 Task: Access the content dashboard of "Digital Experience".
Action: Mouse moved to (918, 64)
Screenshot: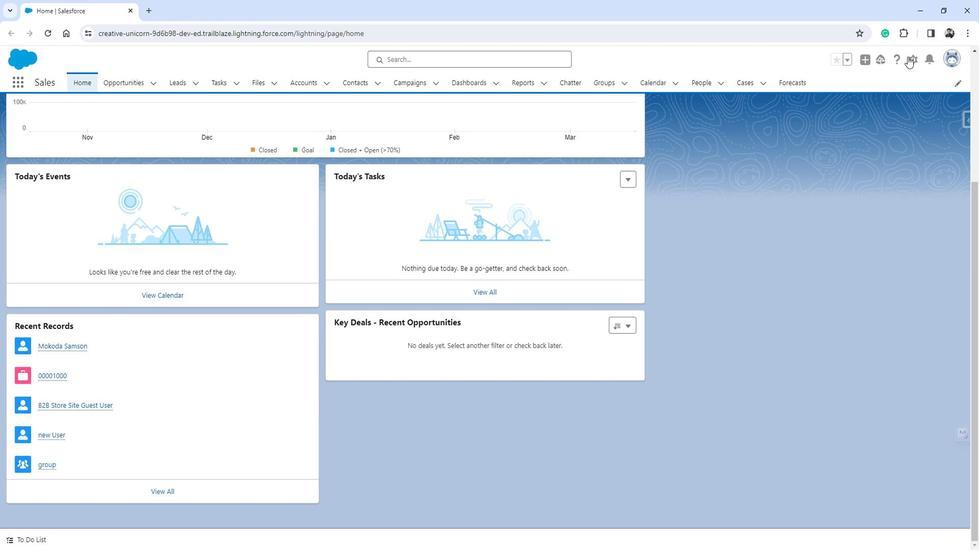 
Action: Mouse pressed left at (918, 64)
Screenshot: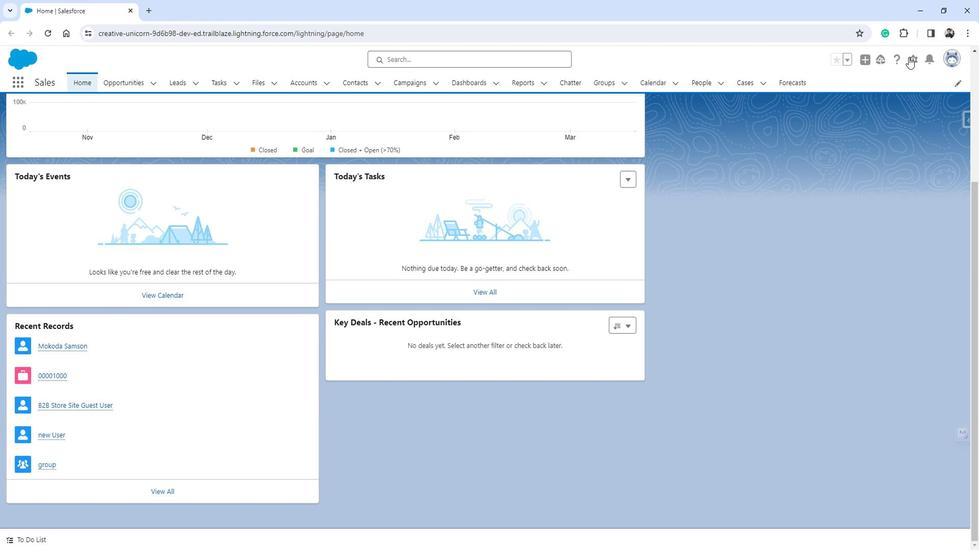 
Action: Mouse moved to (895, 95)
Screenshot: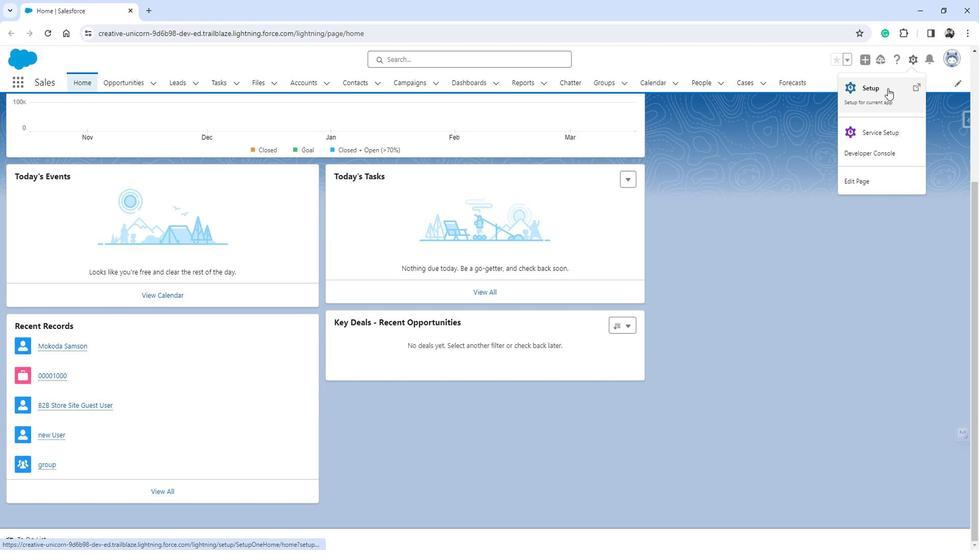 
Action: Mouse pressed left at (895, 95)
Screenshot: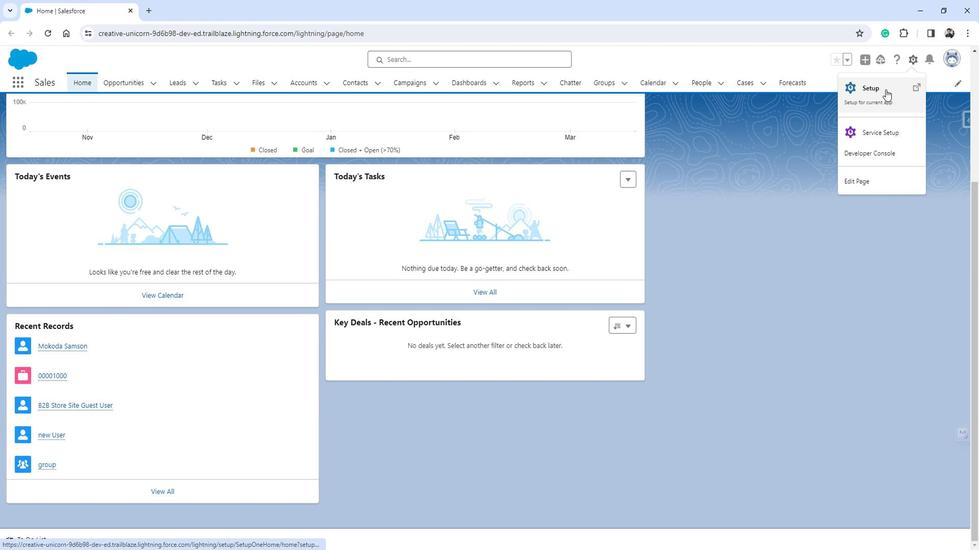 
Action: Mouse moved to (41, 360)
Screenshot: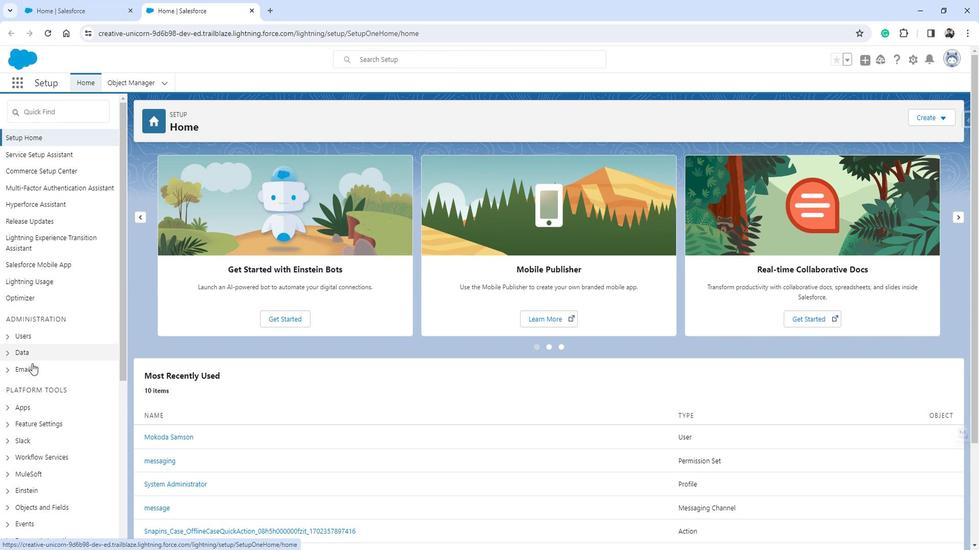 
Action: Mouse scrolled (41, 359) with delta (0, 0)
Screenshot: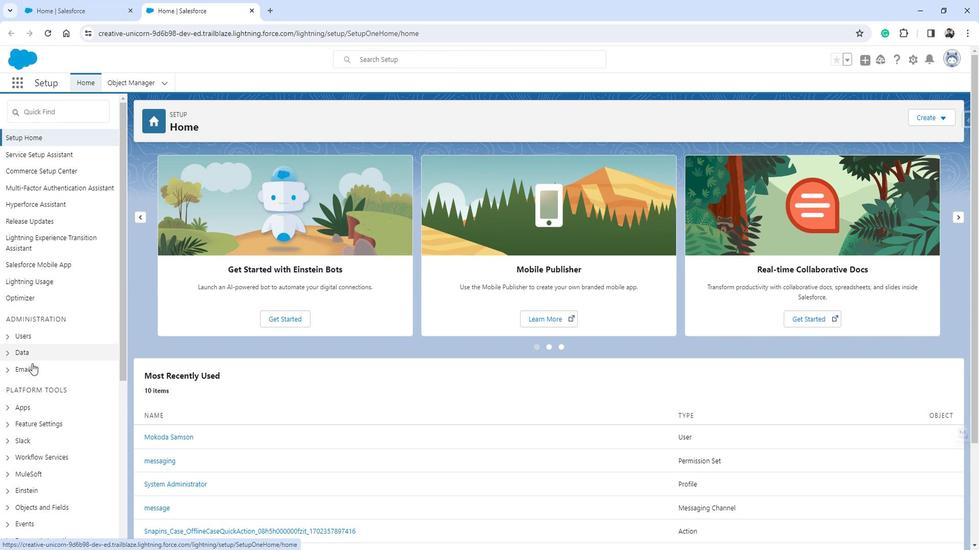 
Action: Mouse moved to (41, 360)
Screenshot: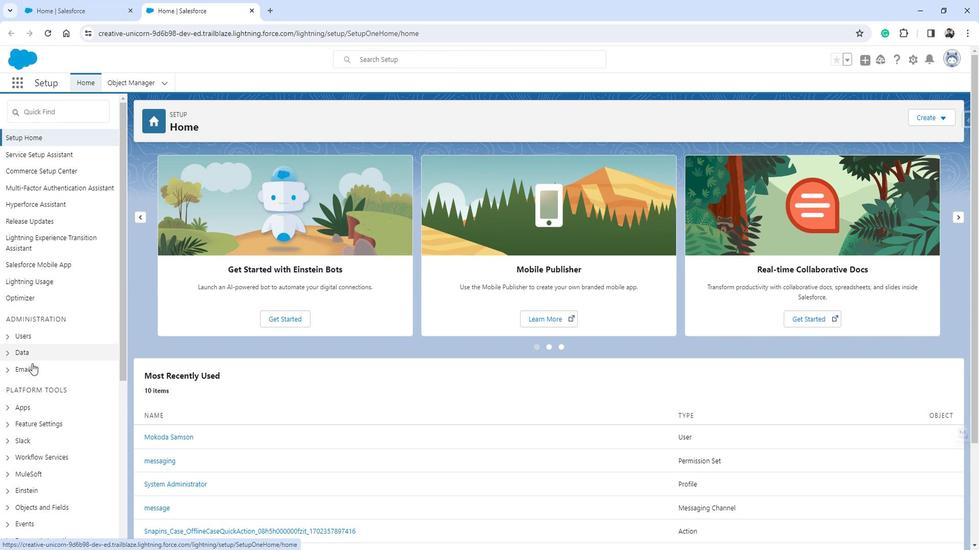 
Action: Mouse scrolled (41, 359) with delta (0, 0)
Screenshot: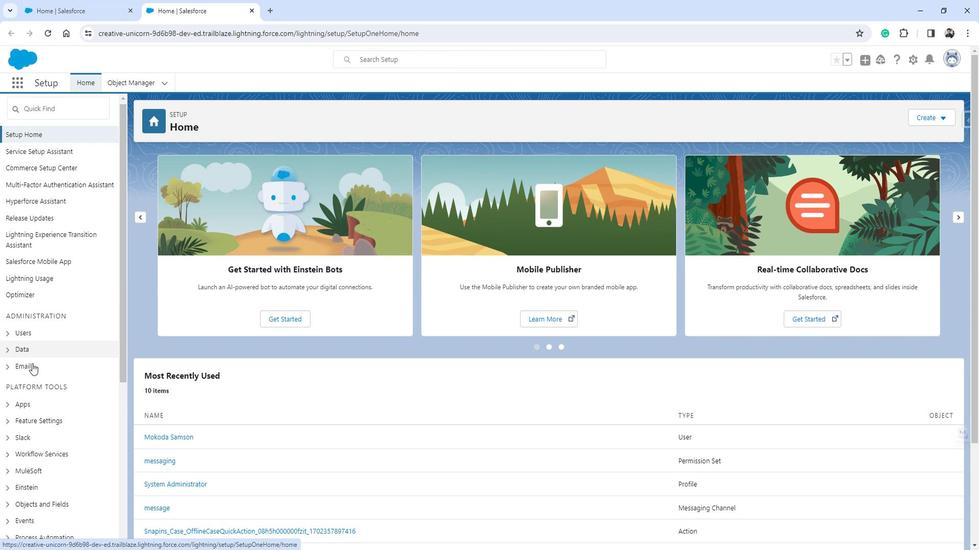 
Action: Mouse moved to (41, 360)
Screenshot: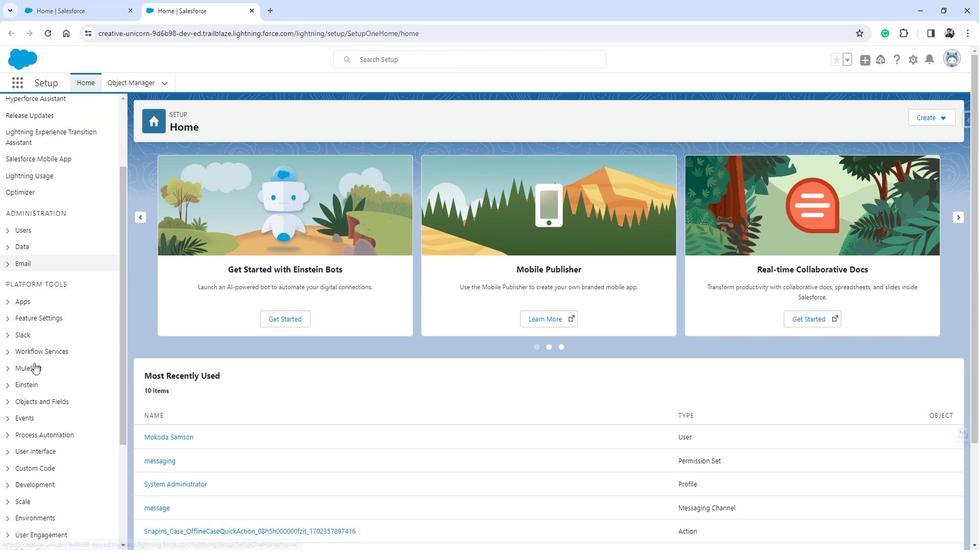 
Action: Mouse scrolled (41, 359) with delta (0, 0)
Screenshot: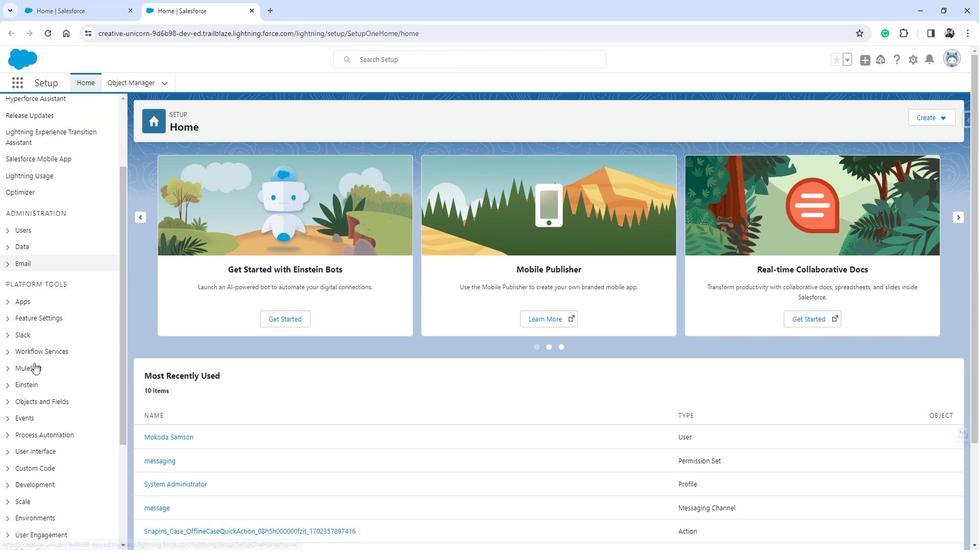 
Action: Mouse moved to (53, 267)
Screenshot: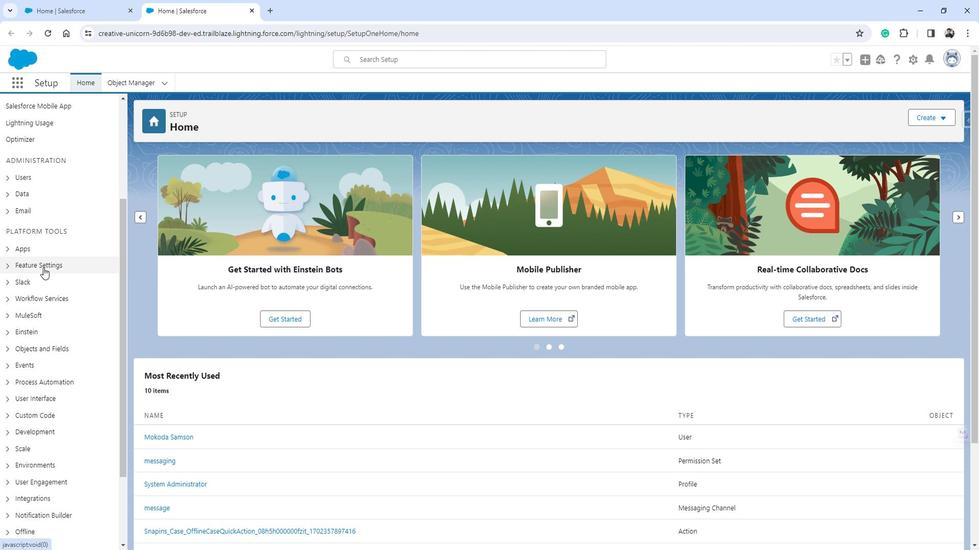 
Action: Mouse pressed left at (53, 267)
Screenshot: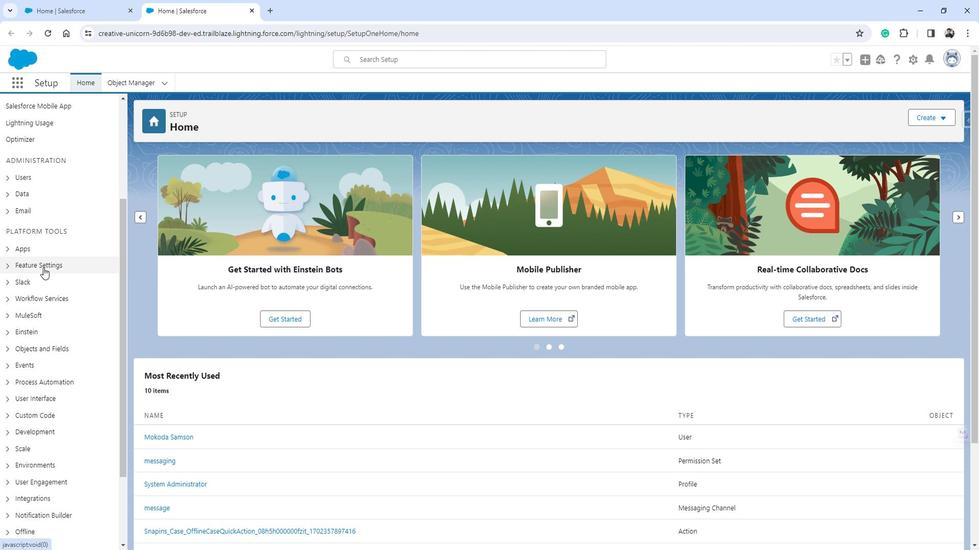 
Action: Mouse scrolled (53, 267) with delta (0, 0)
Screenshot: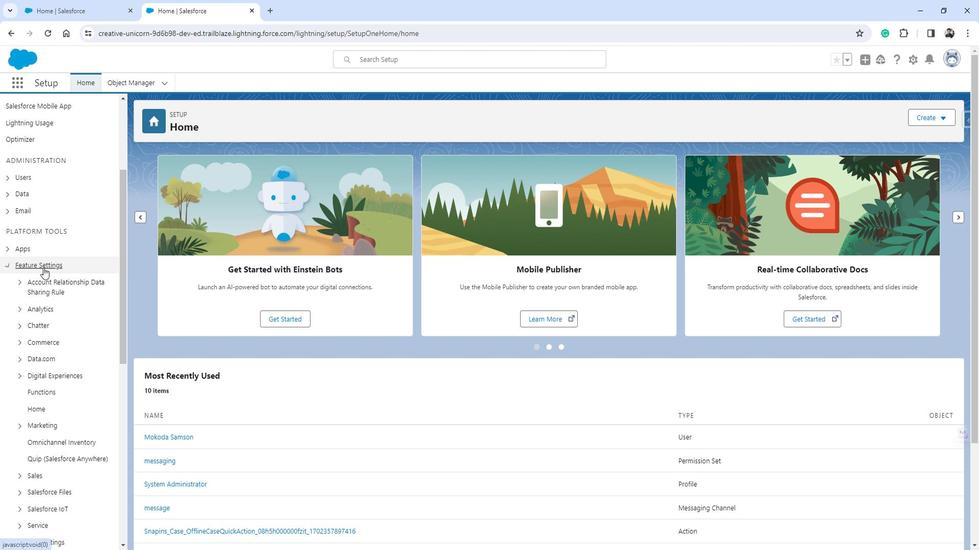 
Action: Mouse scrolled (53, 267) with delta (0, 0)
Screenshot: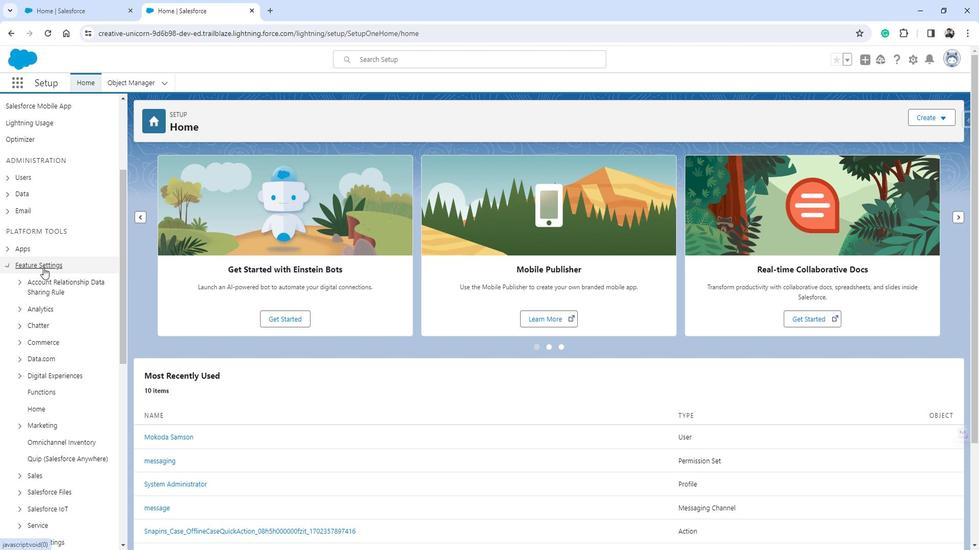 
Action: Mouse scrolled (53, 267) with delta (0, 0)
Screenshot: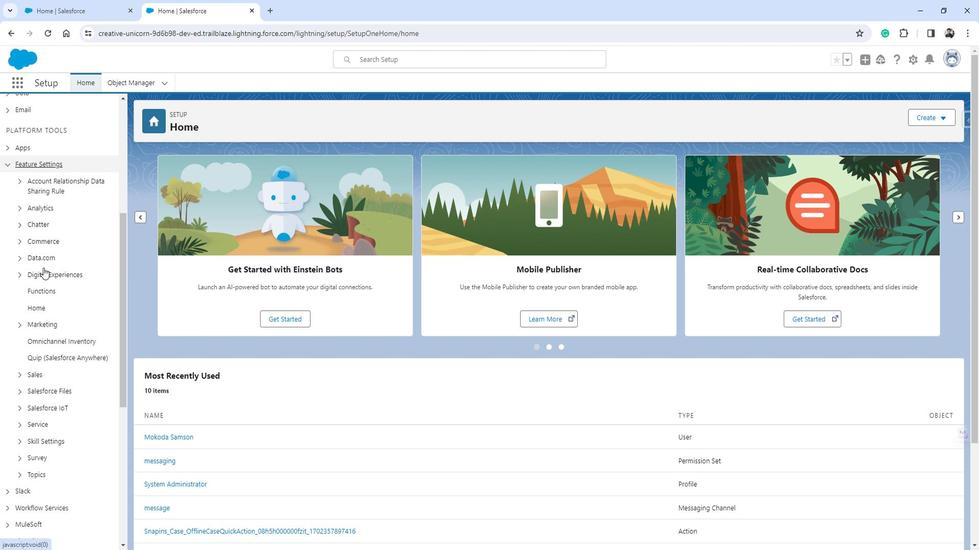 
Action: Mouse moved to (58, 219)
Screenshot: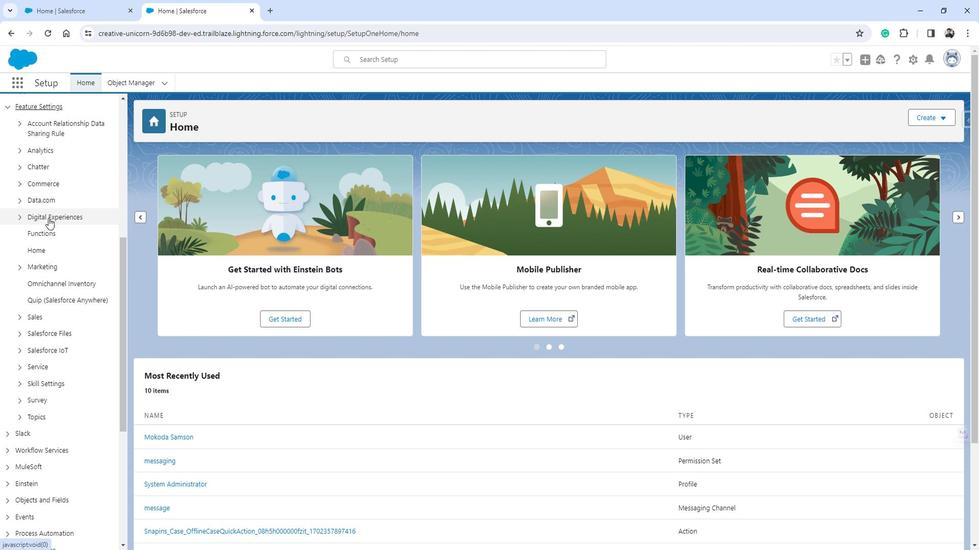 
Action: Mouse pressed left at (58, 219)
Screenshot: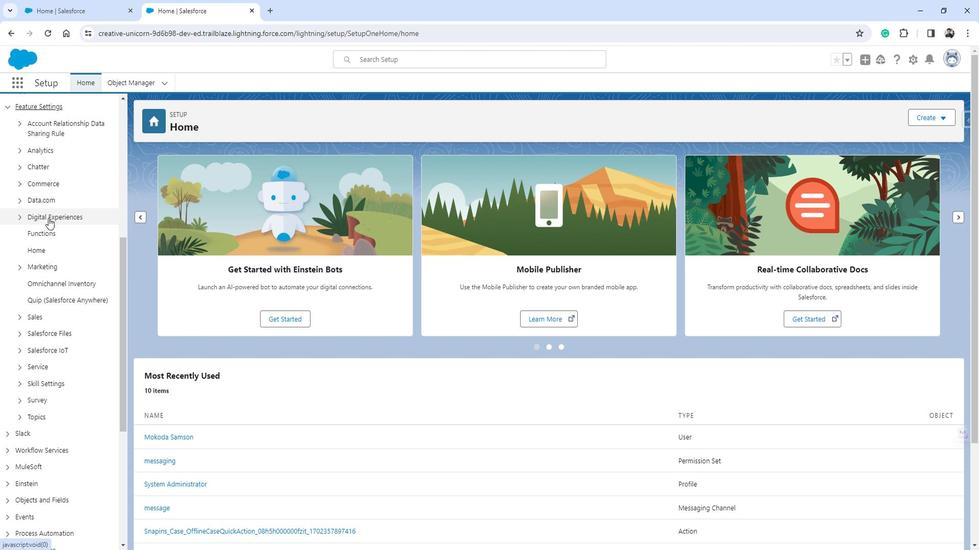 
Action: Mouse moved to (57, 230)
Screenshot: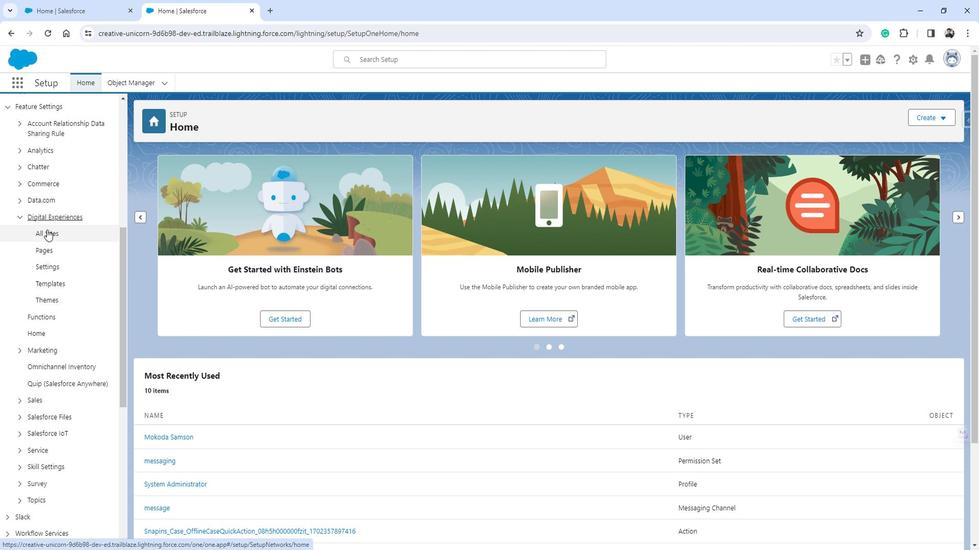 
Action: Mouse pressed left at (57, 230)
Screenshot: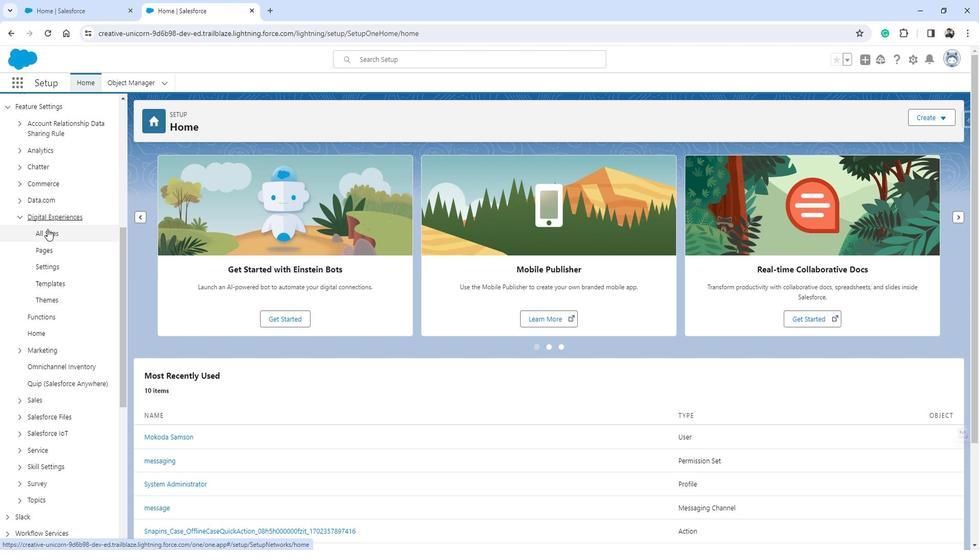 
Action: Mouse moved to (177, 312)
Screenshot: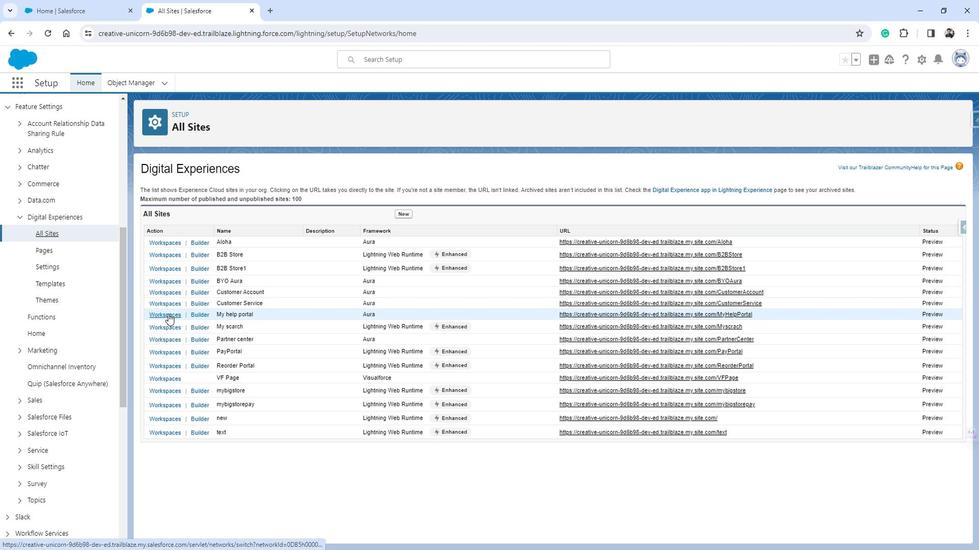 
Action: Mouse pressed left at (177, 312)
Screenshot: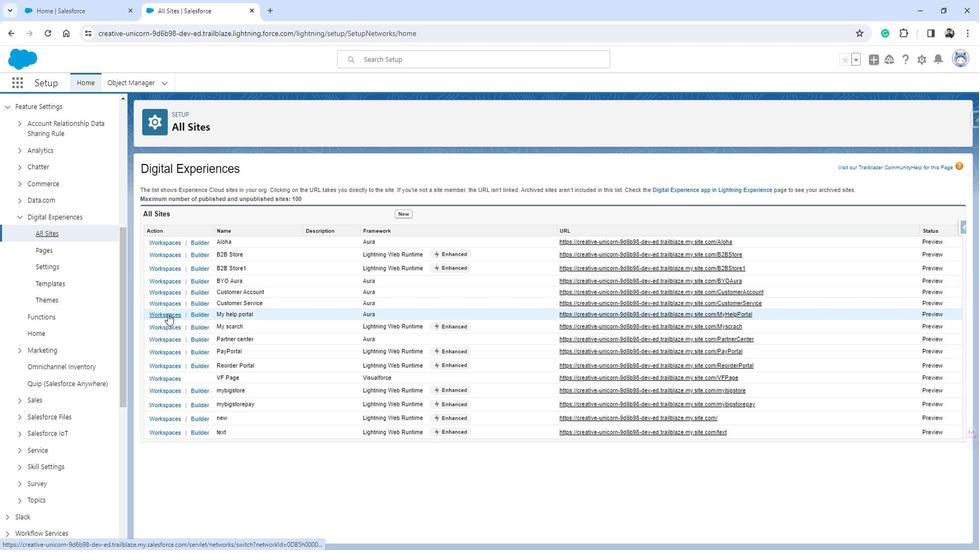 
Action: Mouse moved to (371, 341)
Screenshot: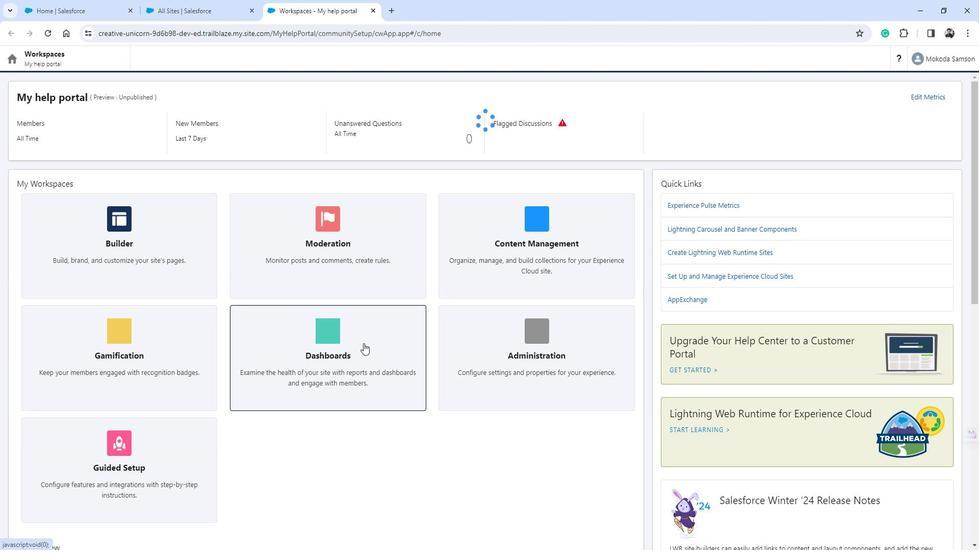 
Action: Mouse pressed left at (371, 341)
Screenshot: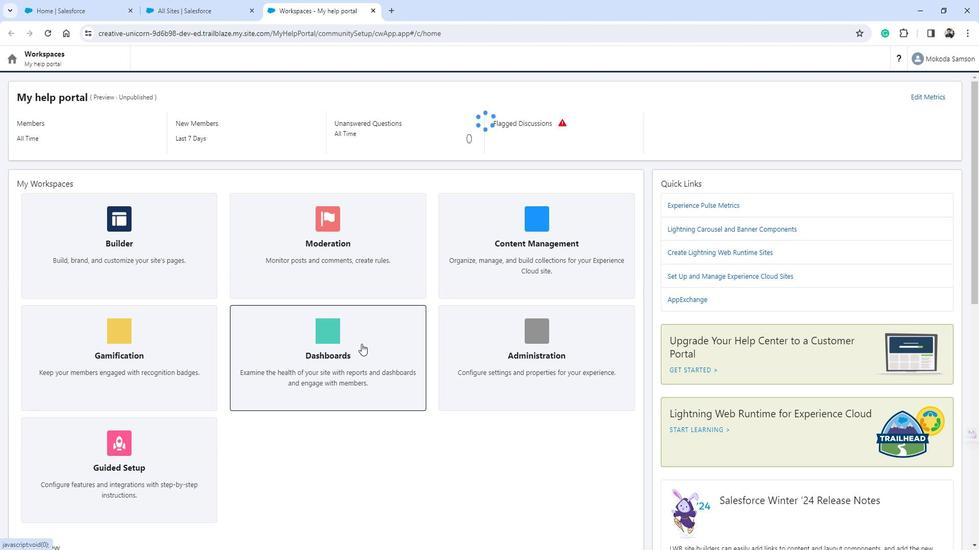 
Action: Mouse moved to (184, 68)
Screenshot: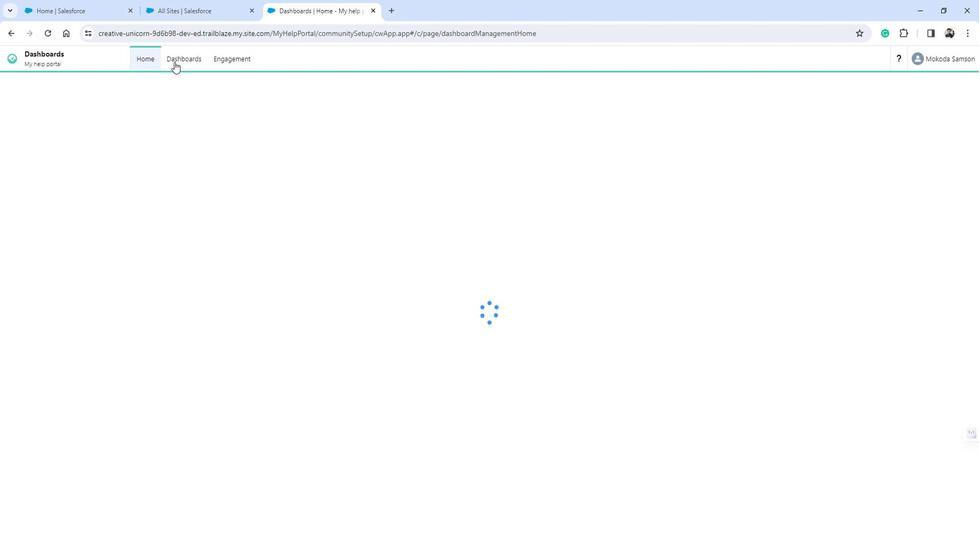
Action: Mouse pressed left at (184, 68)
Screenshot: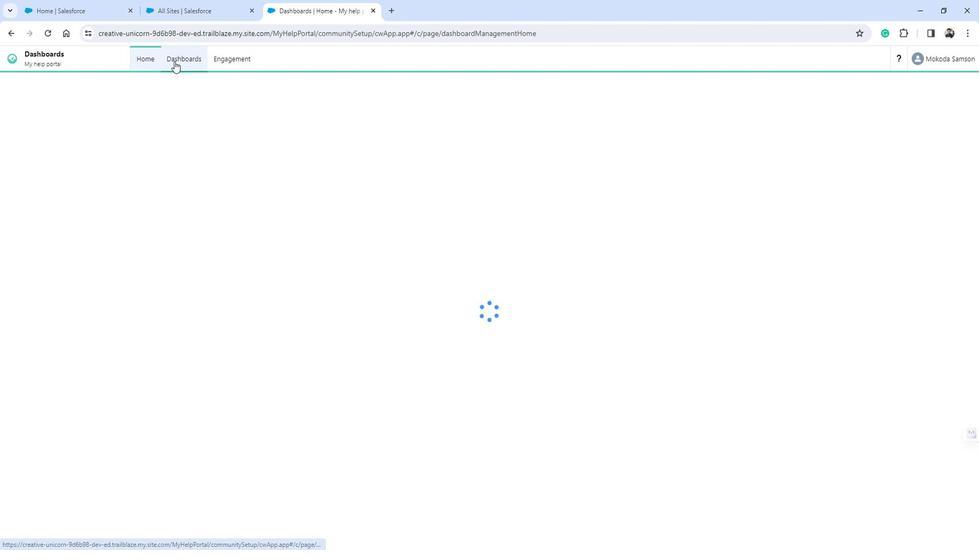 
Action: Mouse moved to (74, 181)
Screenshot: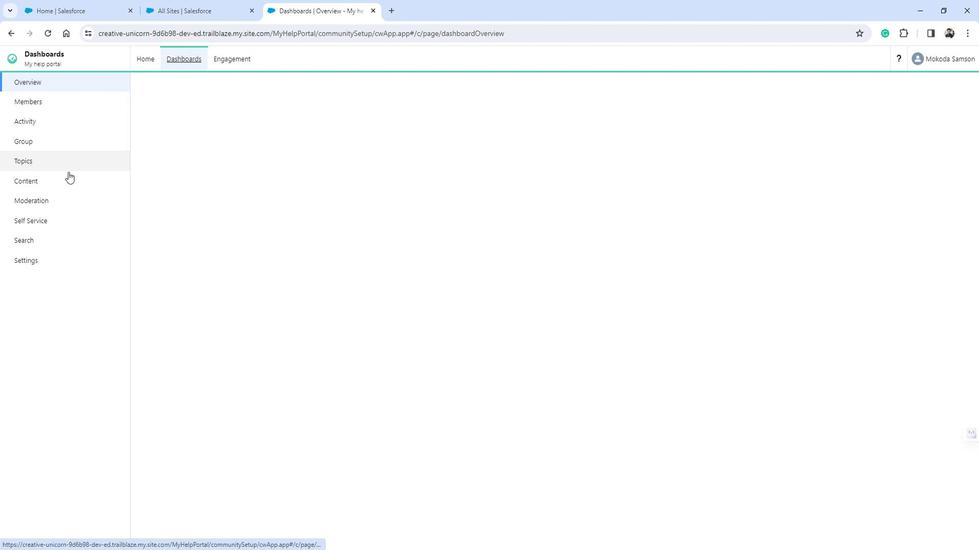 
Action: Mouse pressed left at (74, 181)
Screenshot: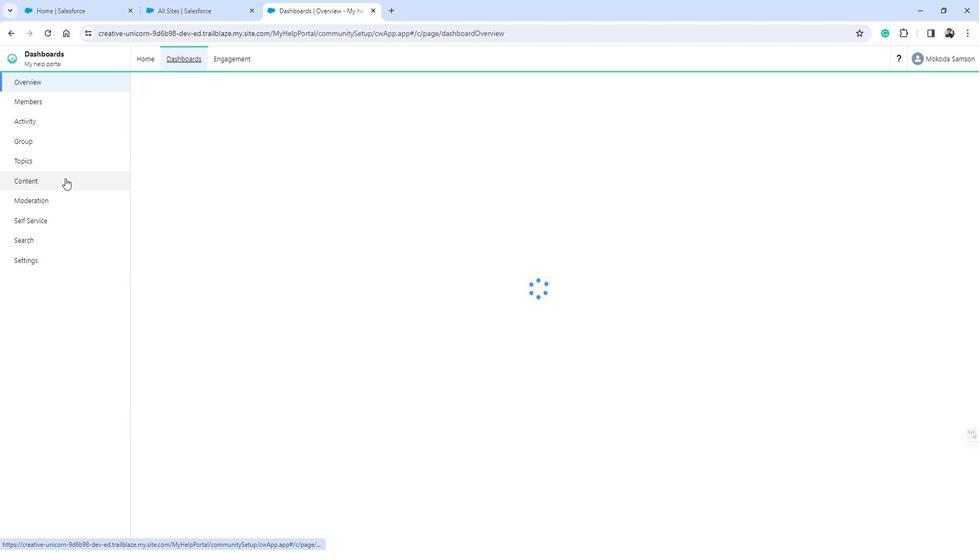 
Action: Mouse moved to (585, 272)
Screenshot: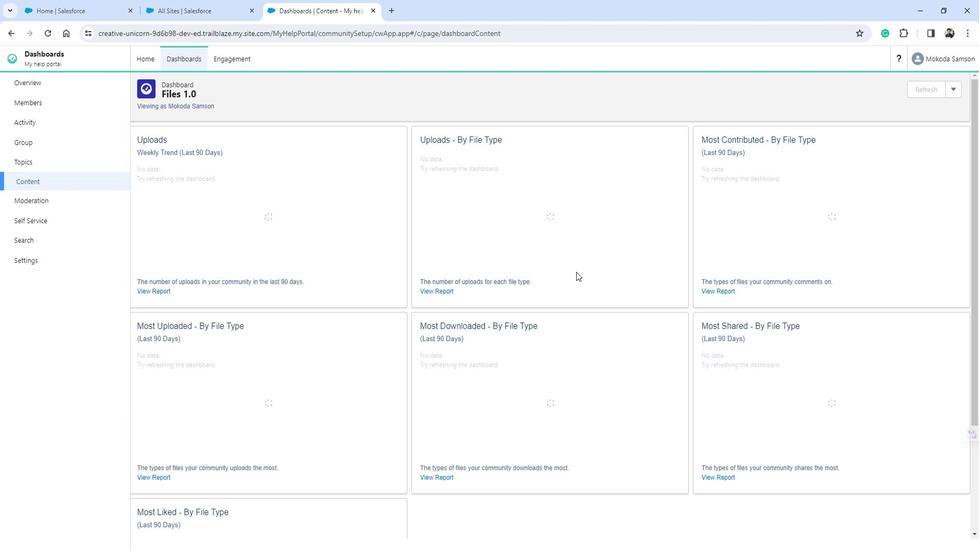 
